 Task: Add the task  Improve the appâ€™s compatibility with different screen sizes and resolutions to the section Cross-functional Collaboration Sprint in the project UltraTech and add a Due Date to the respective task as 2024/03/10.
Action: Mouse moved to (56, 324)
Screenshot: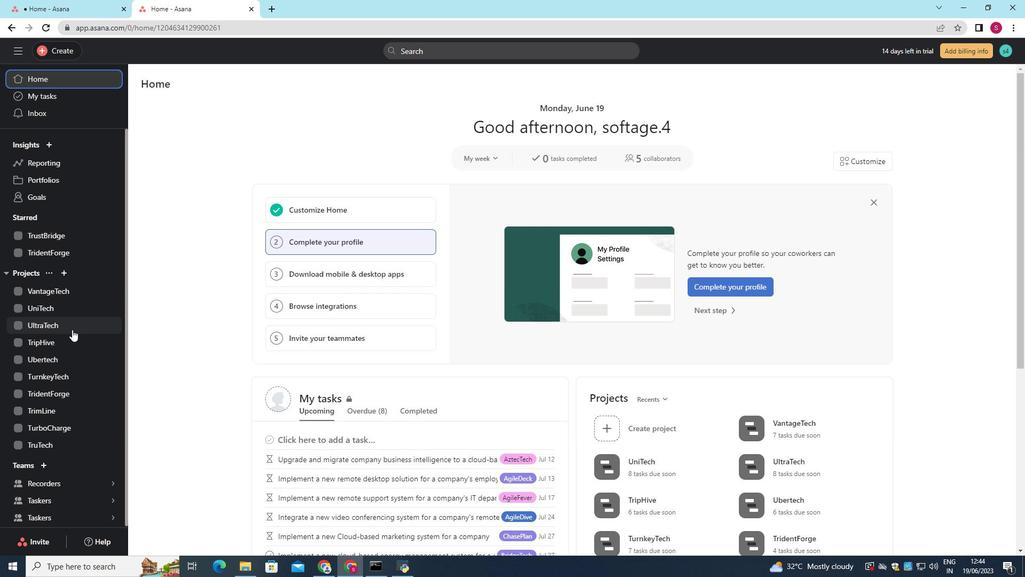 
Action: Mouse pressed left at (56, 324)
Screenshot: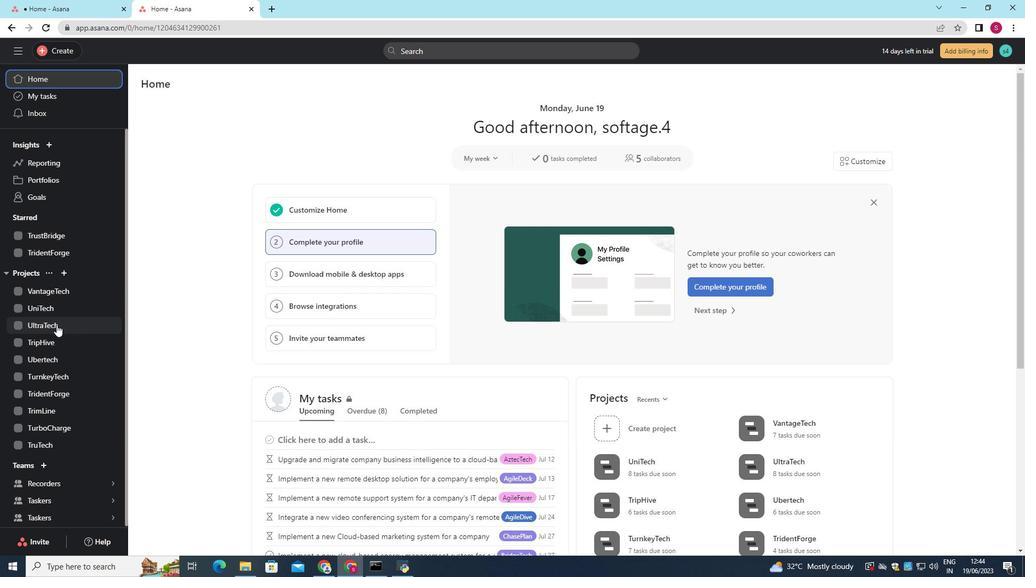 
Action: Mouse moved to (193, 108)
Screenshot: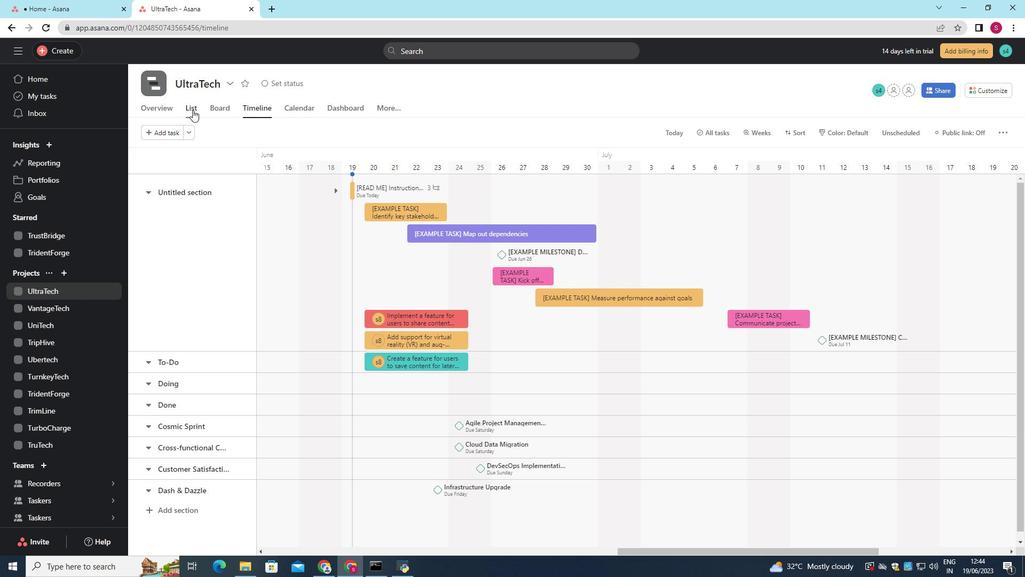 
Action: Mouse pressed left at (193, 108)
Screenshot: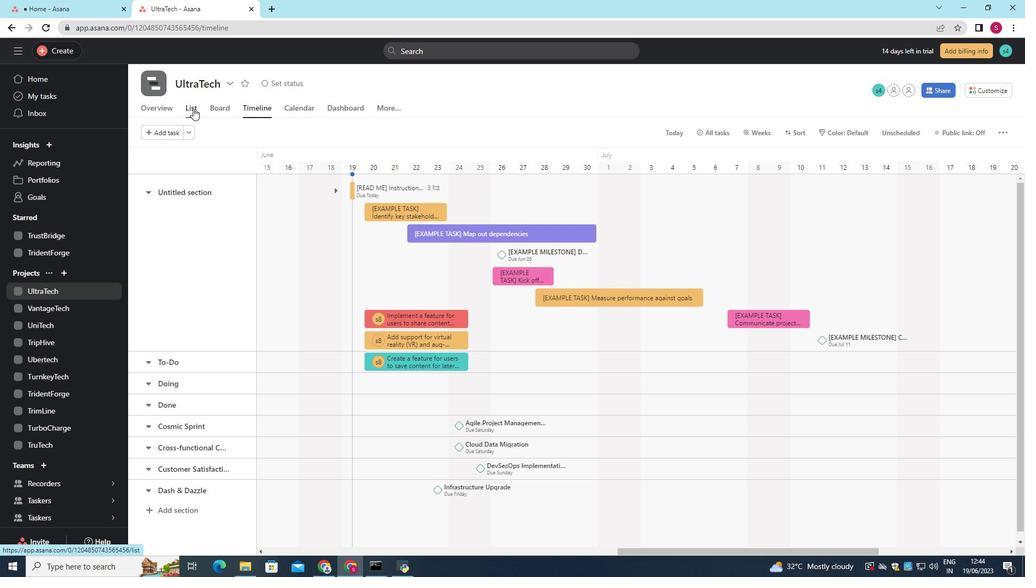 
Action: Mouse moved to (257, 338)
Screenshot: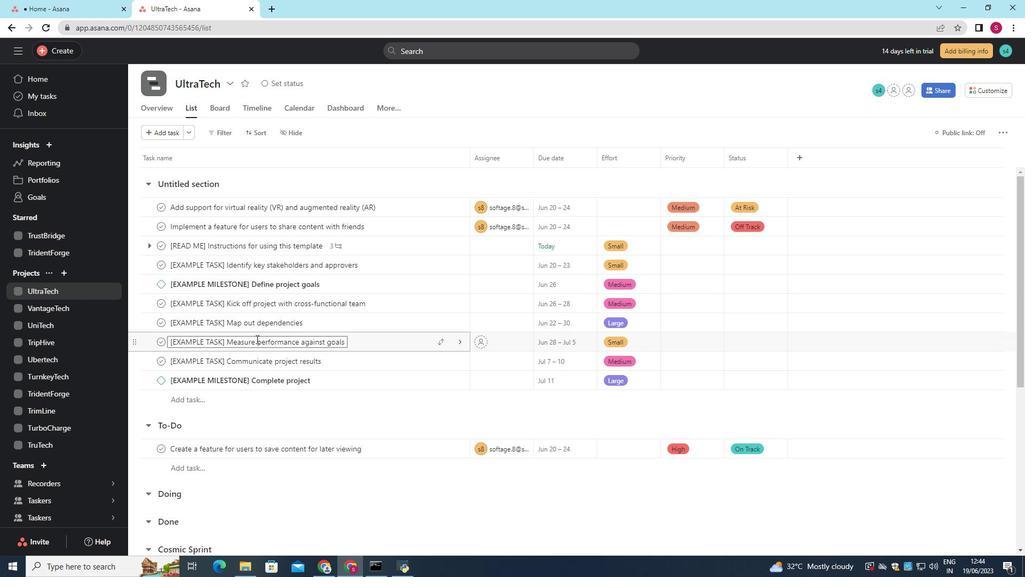 
Action: Mouse scrolled (257, 338) with delta (0, 0)
Screenshot: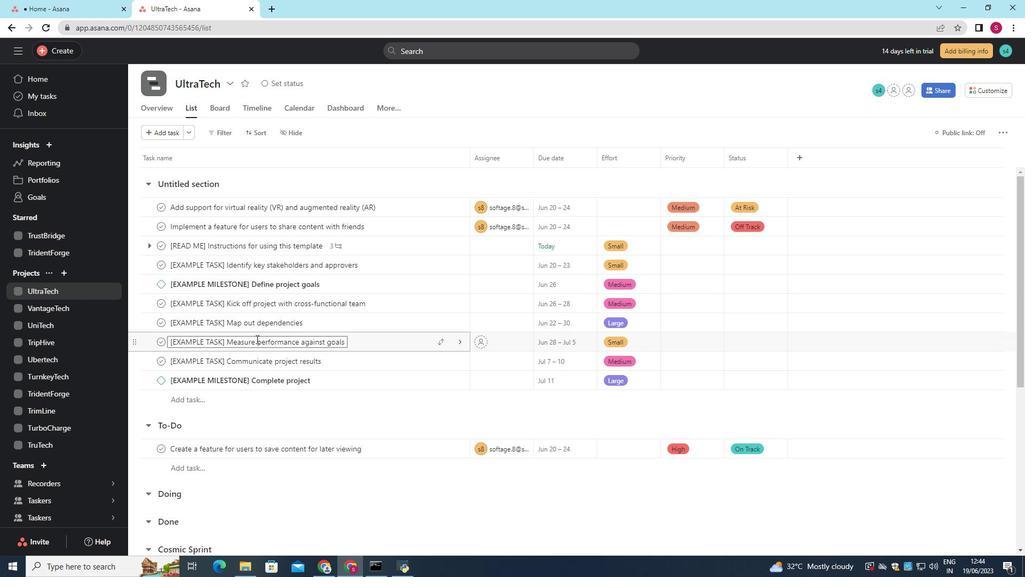 
Action: Mouse moved to (258, 338)
Screenshot: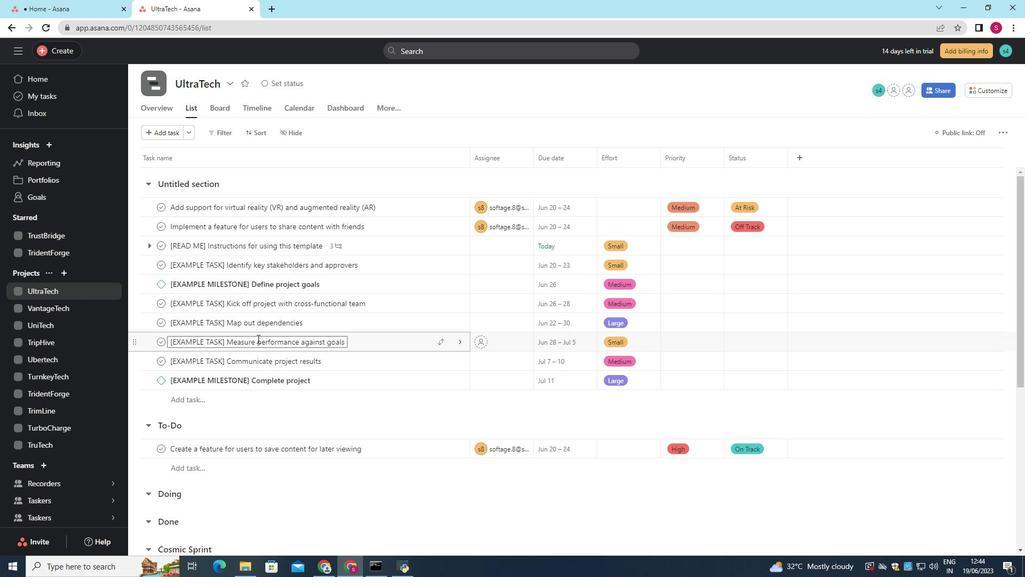 
Action: Mouse scrolled (258, 338) with delta (0, 0)
Screenshot: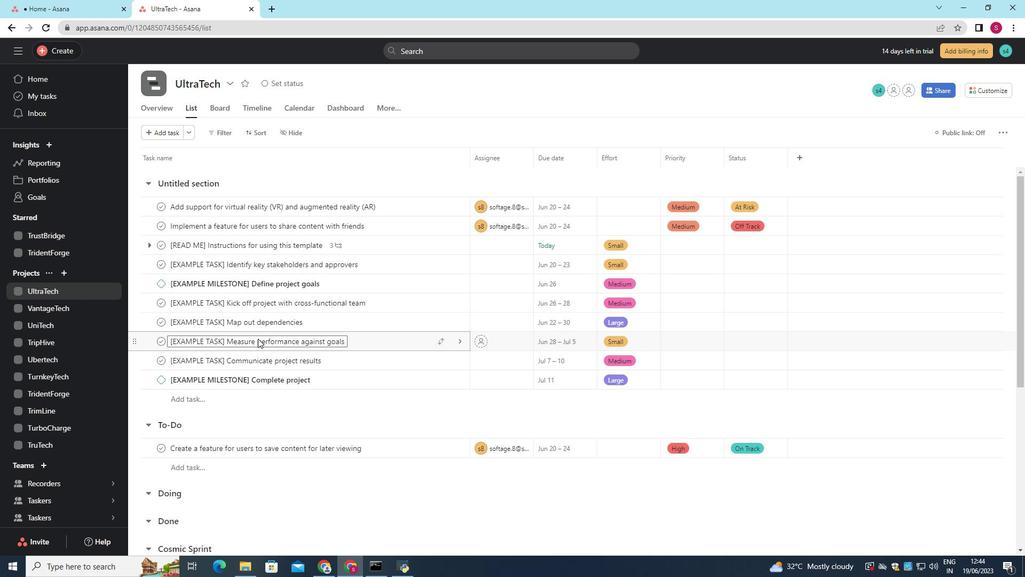 
Action: Mouse moved to (259, 338)
Screenshot: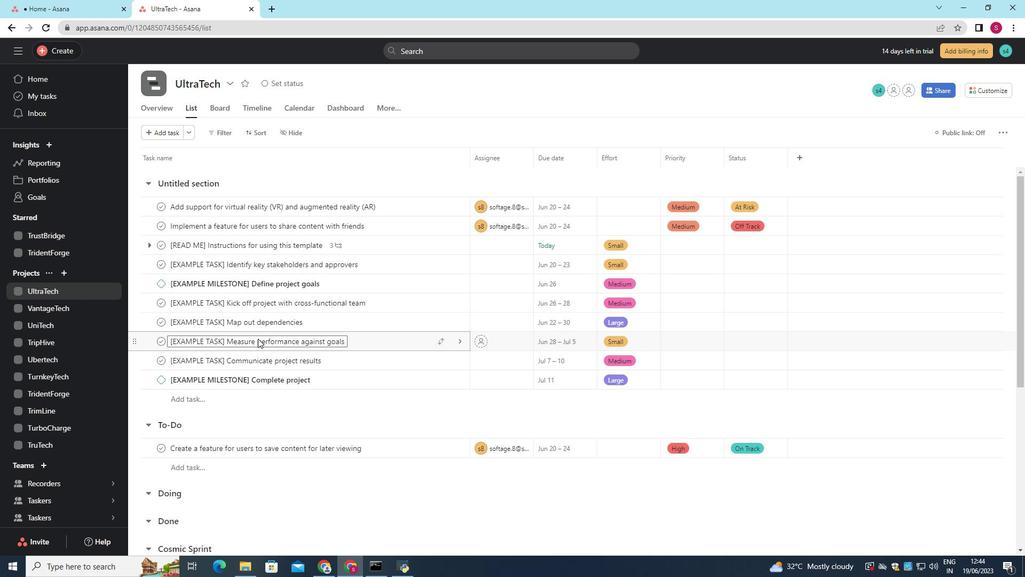 
Action: Mouse scrolled (259, 338) with delta (0, 0)
Screenshot: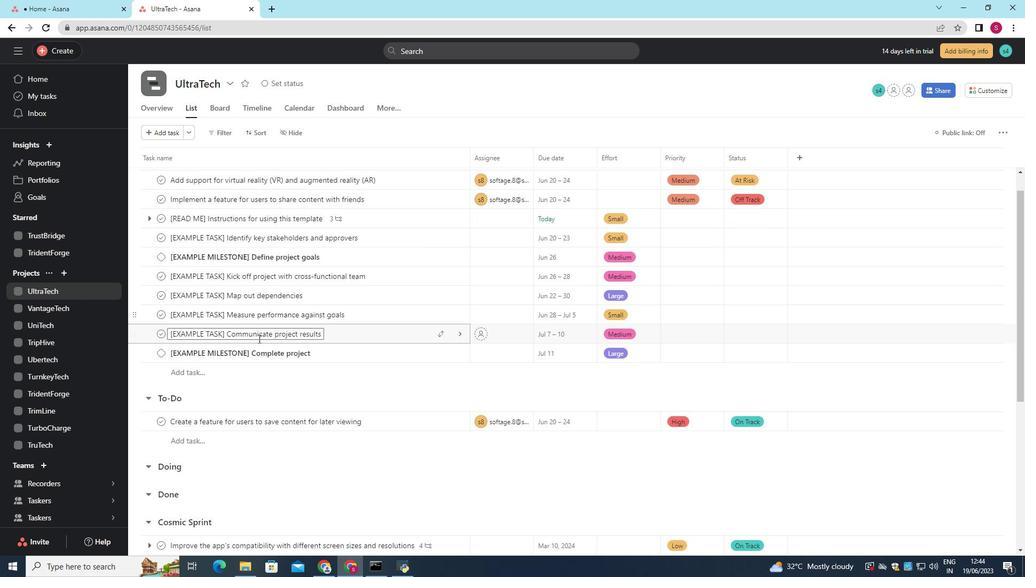 
Action: Mouse moved to (259, 338)
Screenshot: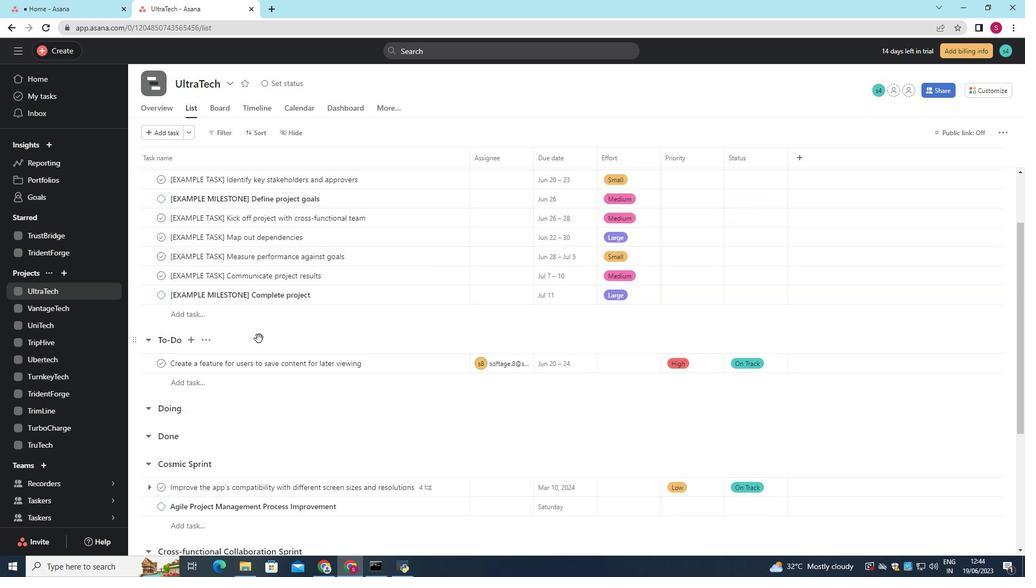 
Action: Mouse scrolled (259, 337) with delta (0, 0)
Screenshot: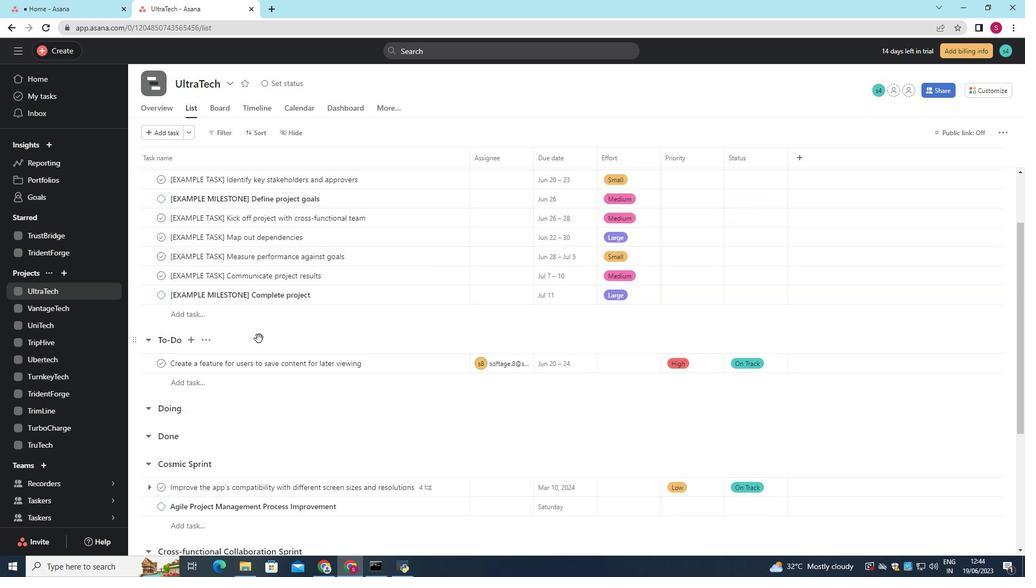 
Action: Mouse moved to (260, 337)
Screenshot: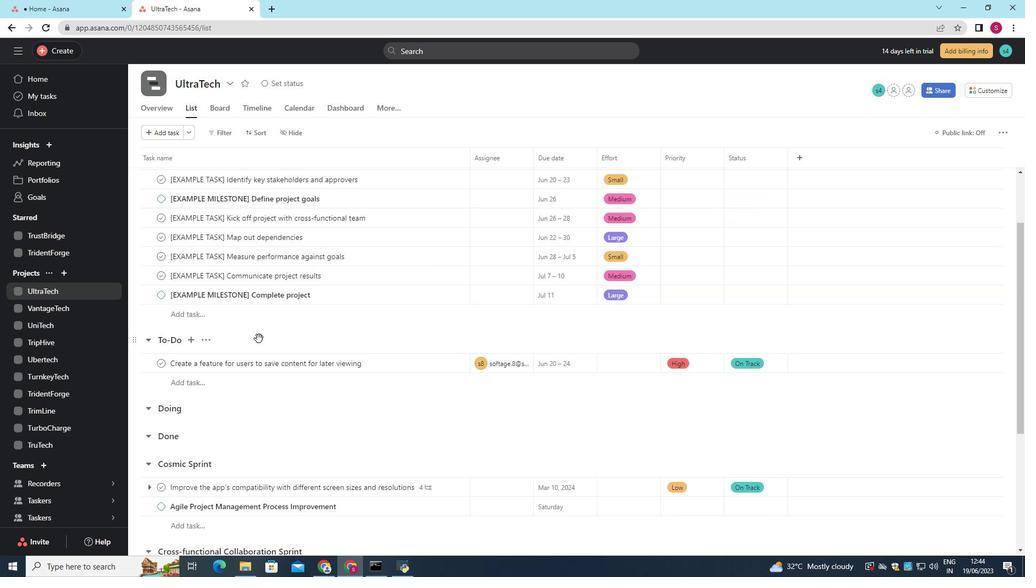 
Action: Mouse scrolled (260, 336) with delta (0, 0)
Screenshot: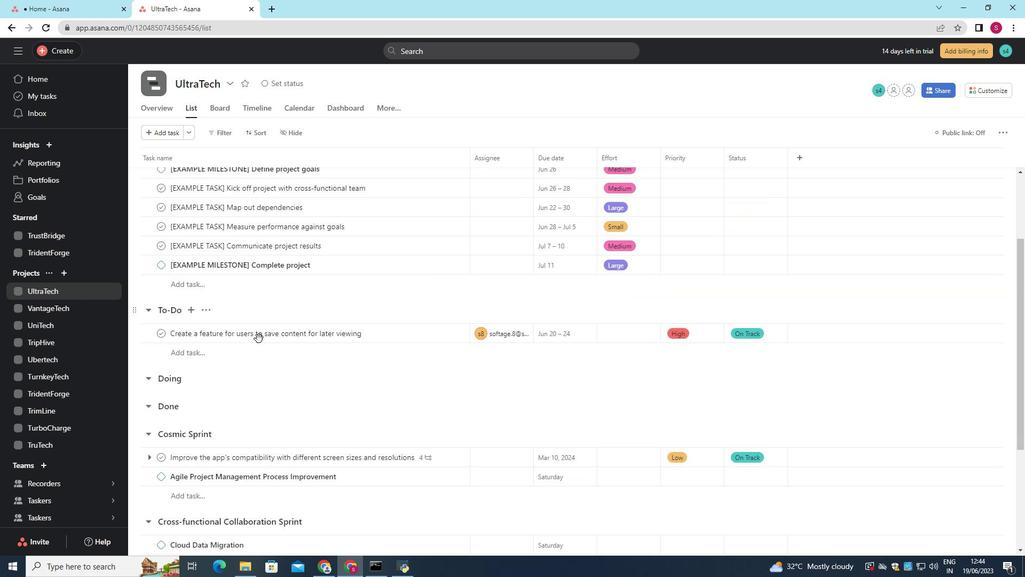 
Action: Mouse moved to (443, 303)
Screenshot: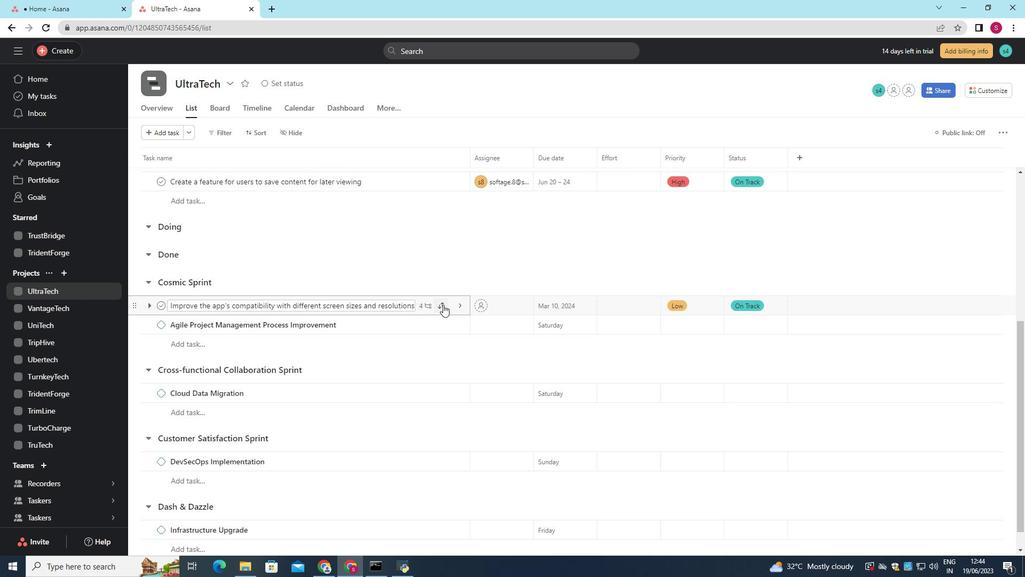 
Action: Mouse pressed left at (443, 303)
Screenshot: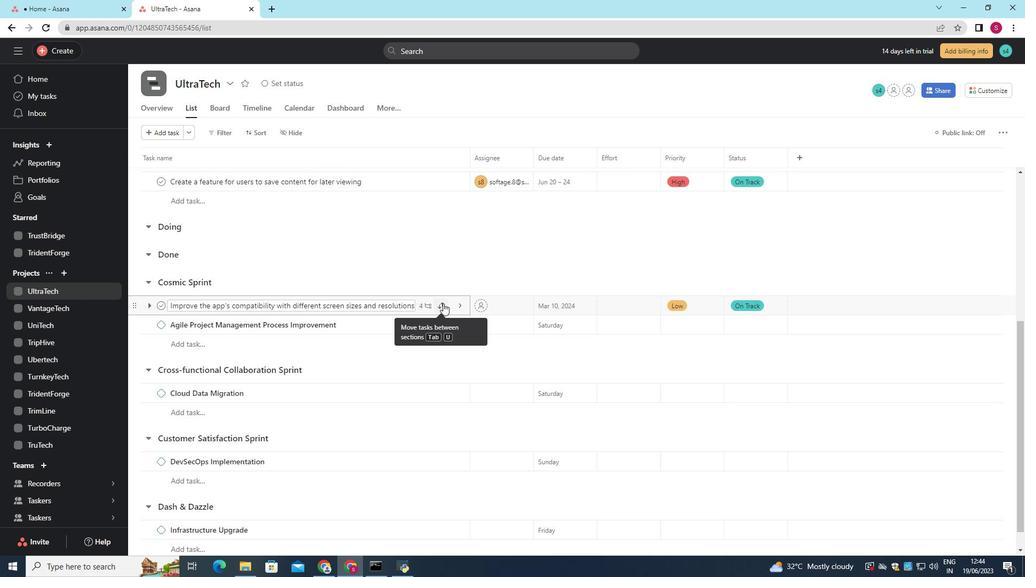 
Action: Mouse moved to (395, 442)
Screenshot: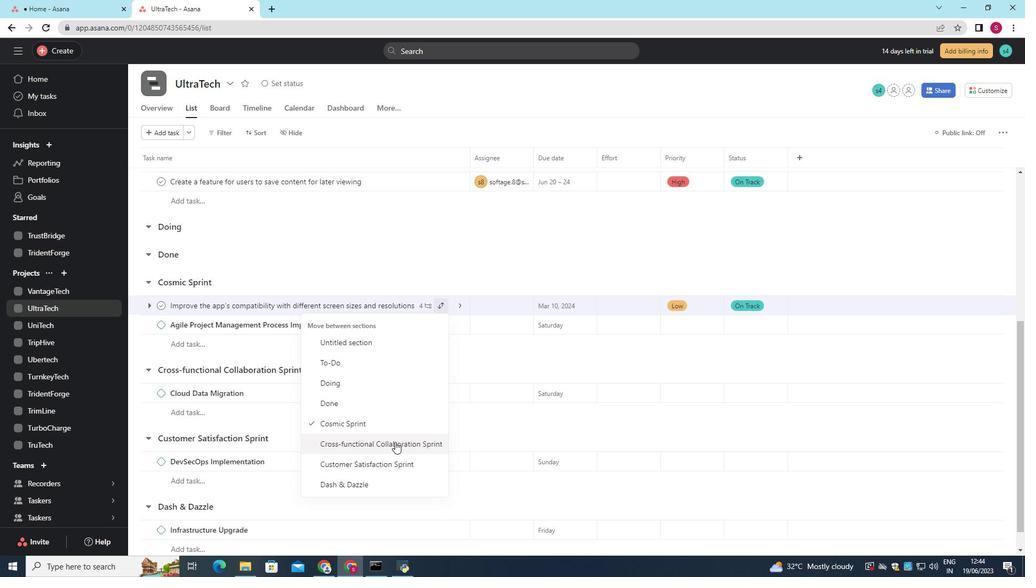 
Action: Mouse pressed left at (395, 442)
Screenshot: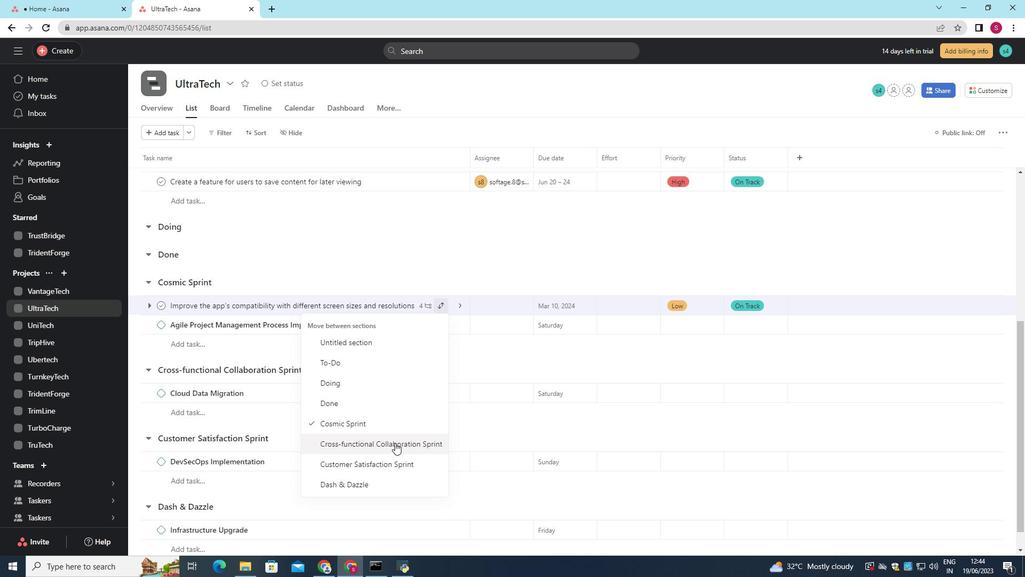
Action: Mouse moved to (578, 375)
Screenshot: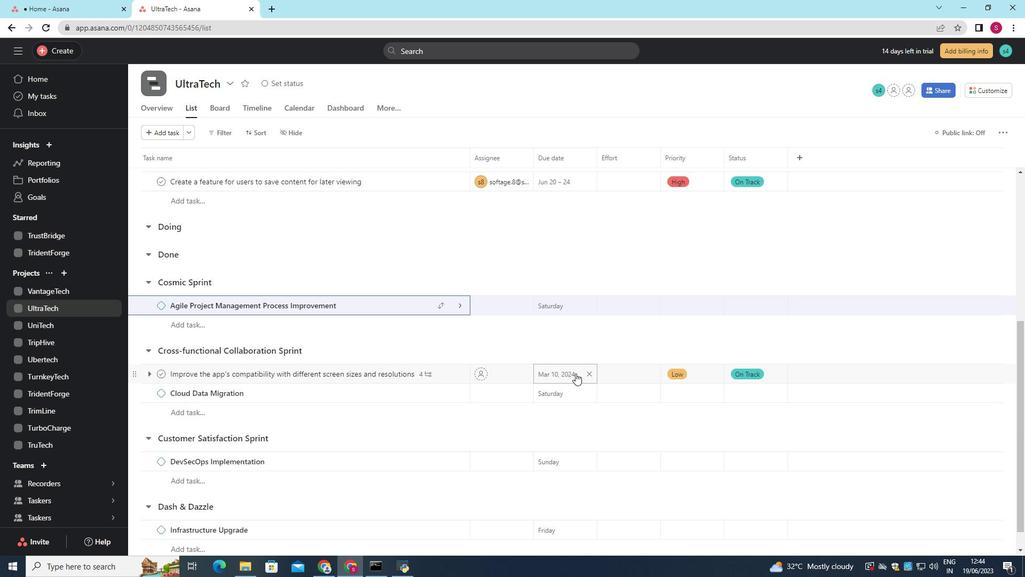 
Action: Mouse pressed left at (578, 375)
Screenshot: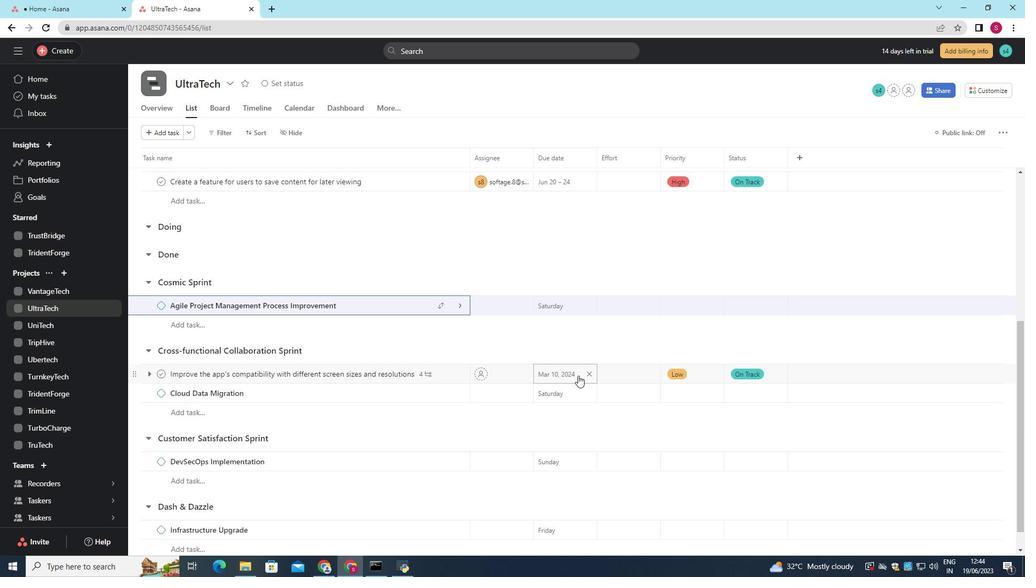 
Action: Mouse moved to (569, 226)
Screenshot: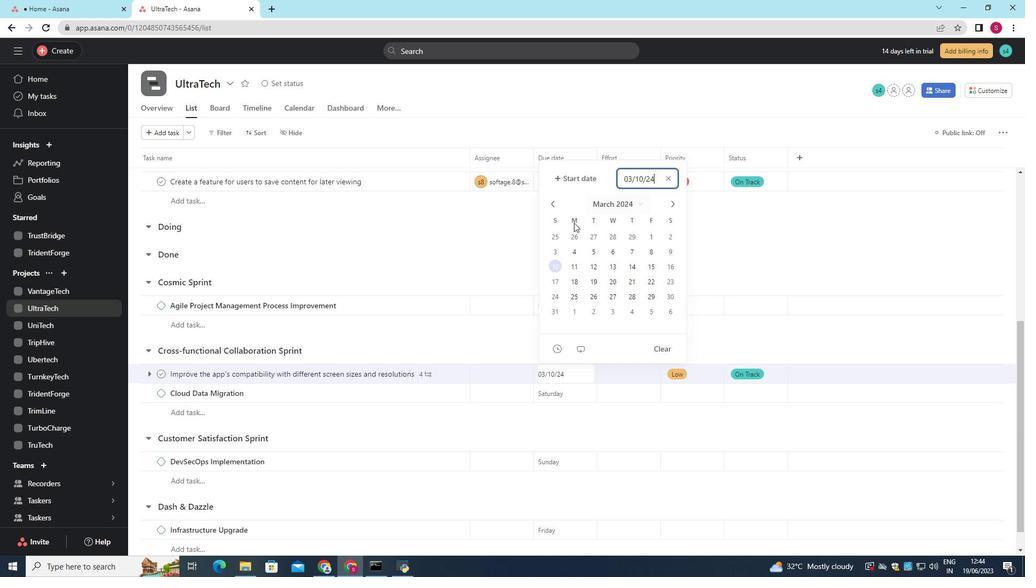 
Action: Key pressed <Key.backspace><Key.backspace><Key.backspace><Key.backspace><Key.backspace><Key.backspace><Key.backspace><Key.backspace><Key.backspace><Key.backspace><Key.backspace><Key.backspace><Key.backspace><Key.backspace><Key.backspace><Key.backspace><Key.backspace><Key.backspace>2024/03/10<Key.enter>
Screenshot: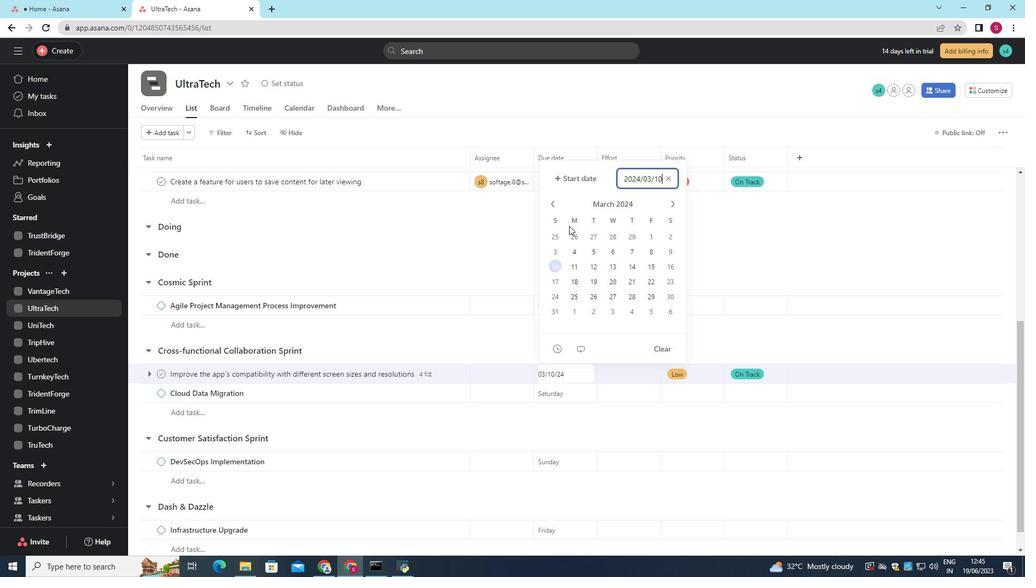 
